 Task: Add Eat The Change Just Ice Tea Organic Honey Green Tea to the cart.
Action: Mouse moved to (18, 93)
Screenshot: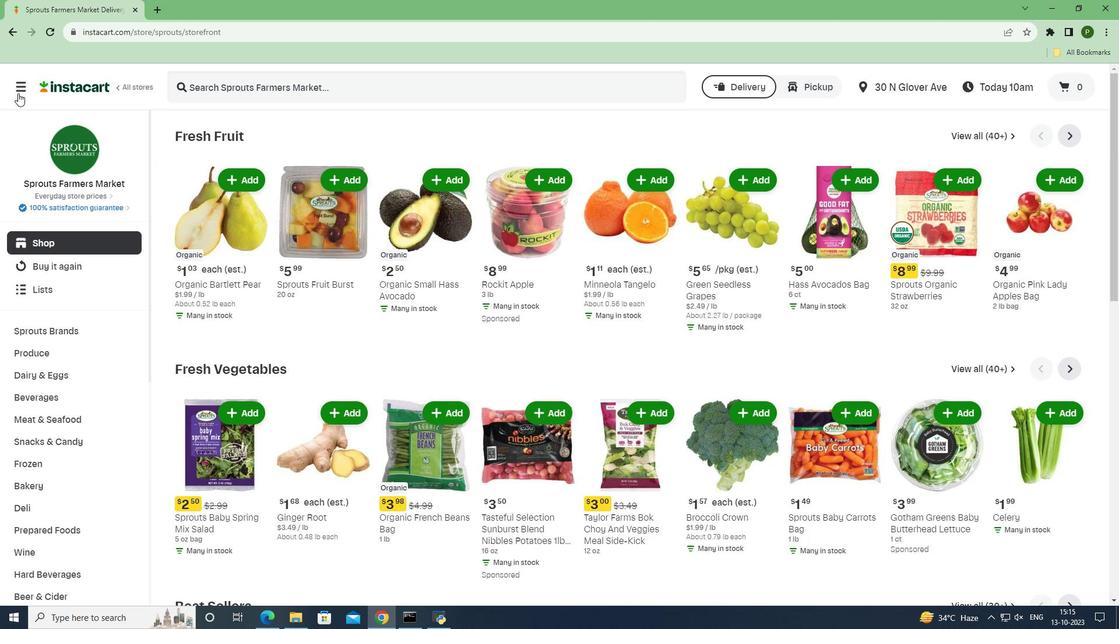 
Action: Mouse pressed left at (18, 93)
Screenshot: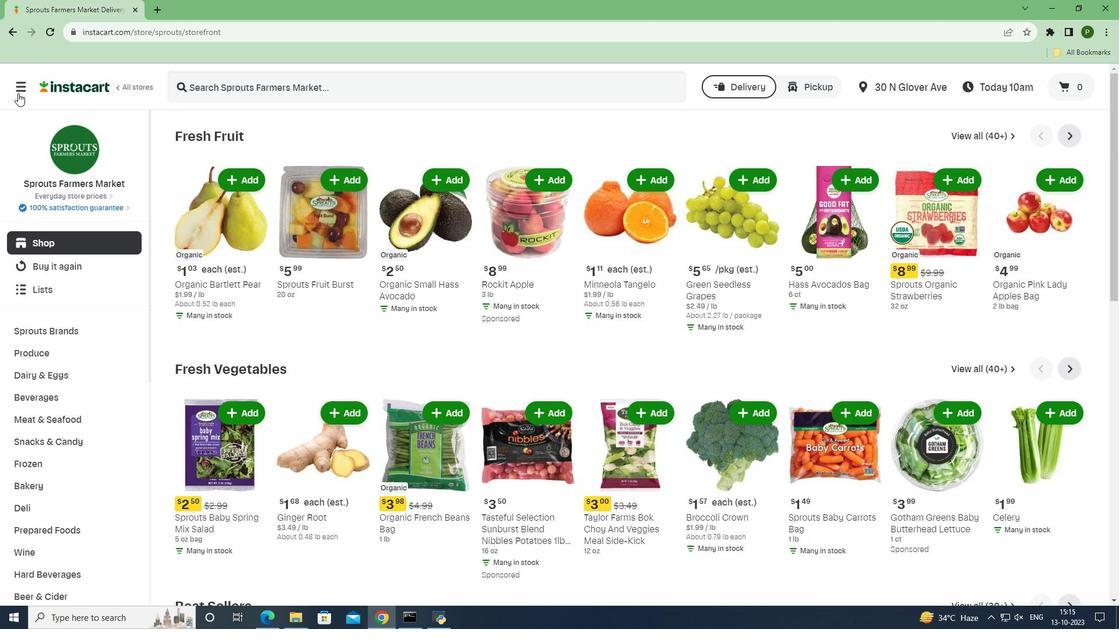 
Action: Mouse moved to (50, 300)
Screenshot: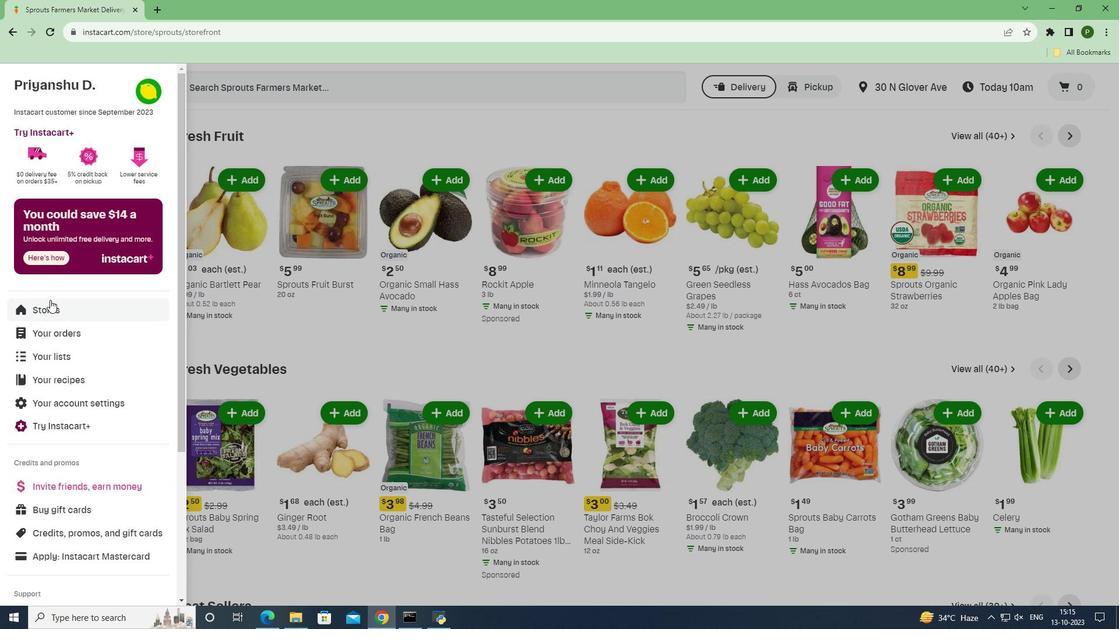 
Action: Mouse pressed left at (50, 300)
Screenshot: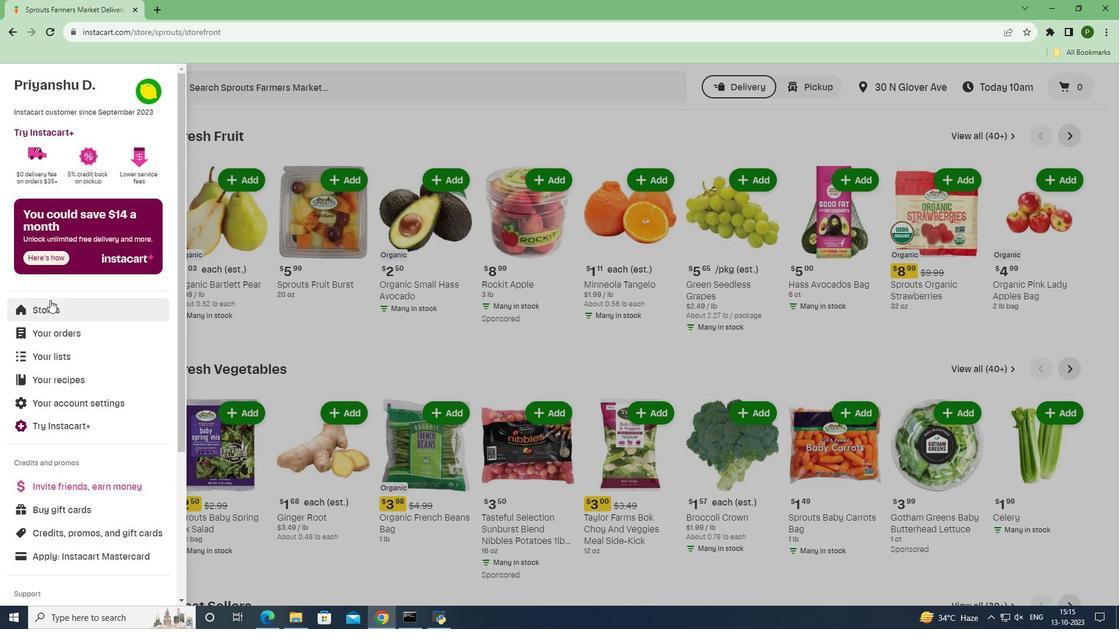 
Action: Mouse moved to (269, 137)
Screenshot: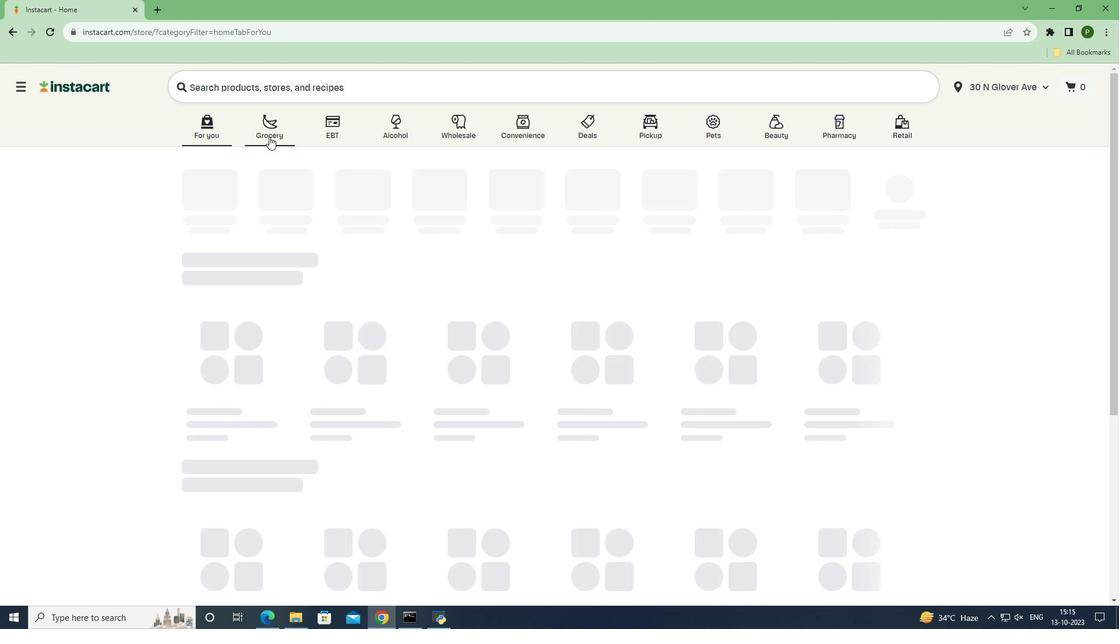 
Action: Mouse pressed left at (269, 137)
Screenshot: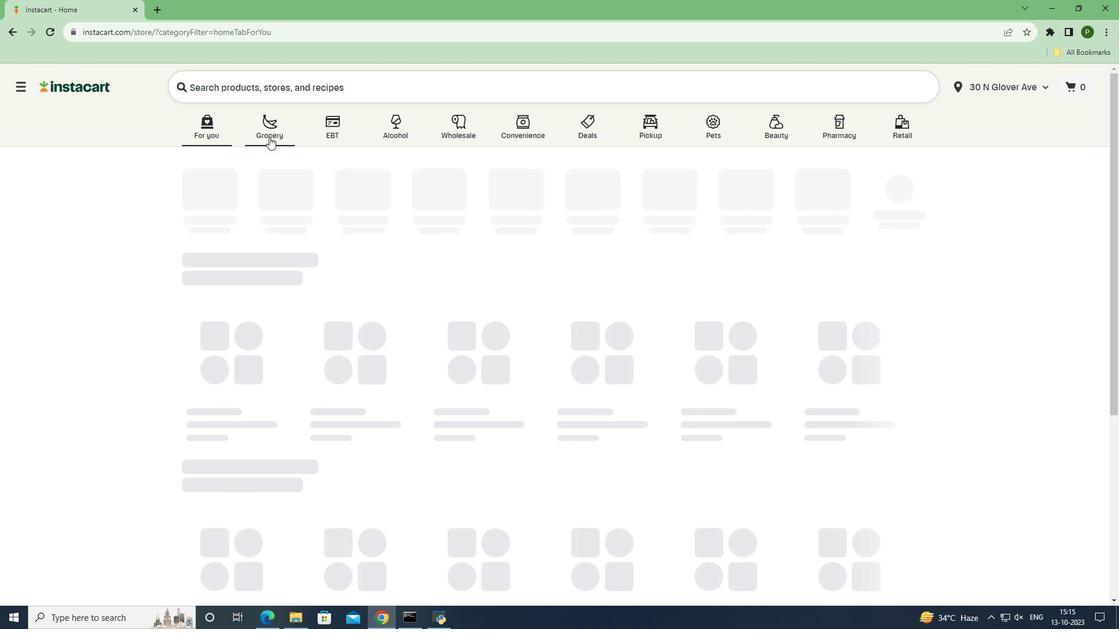 
Action: Mouse moved to (715, 278)
Screenshot: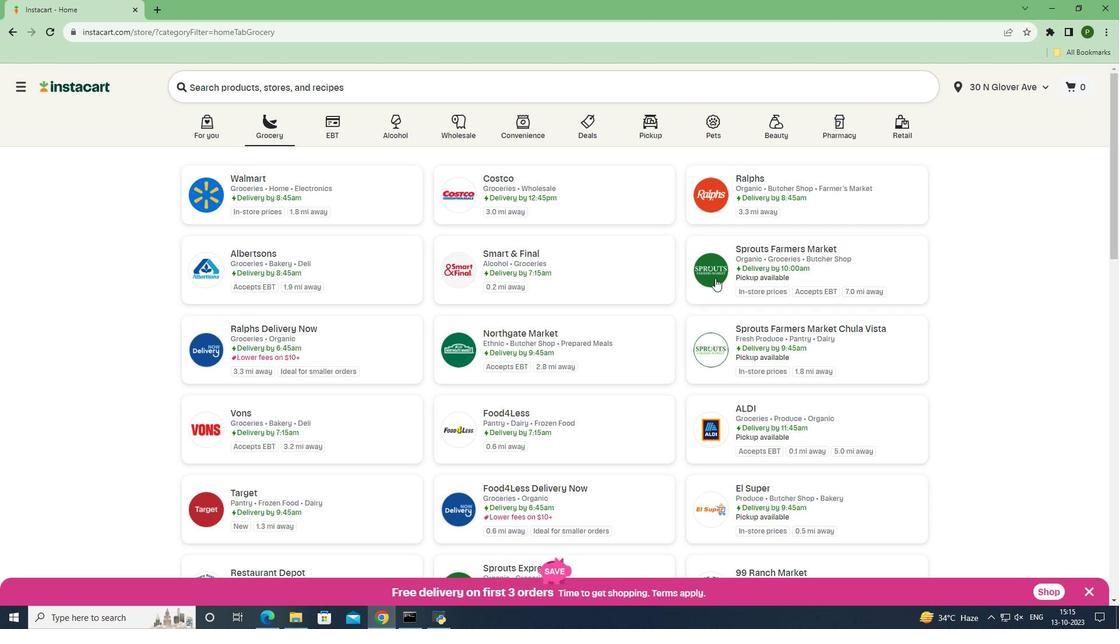 
Action: Mouse pressed left at (715, 278)
Screenshot: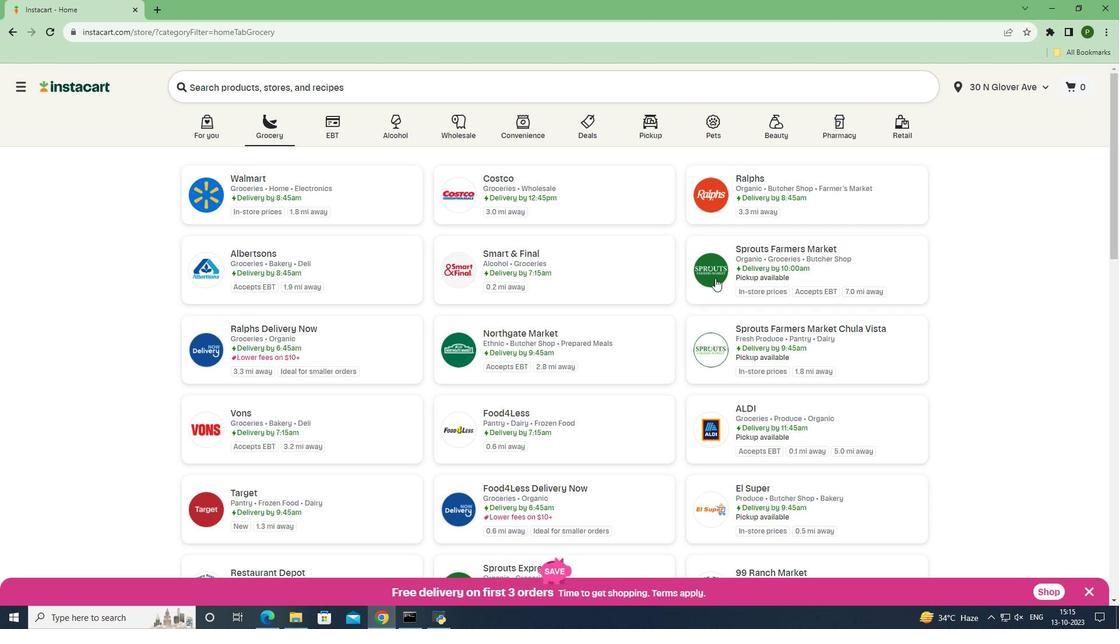 
Action: Mouse moved to (68, 401)
Screenshot: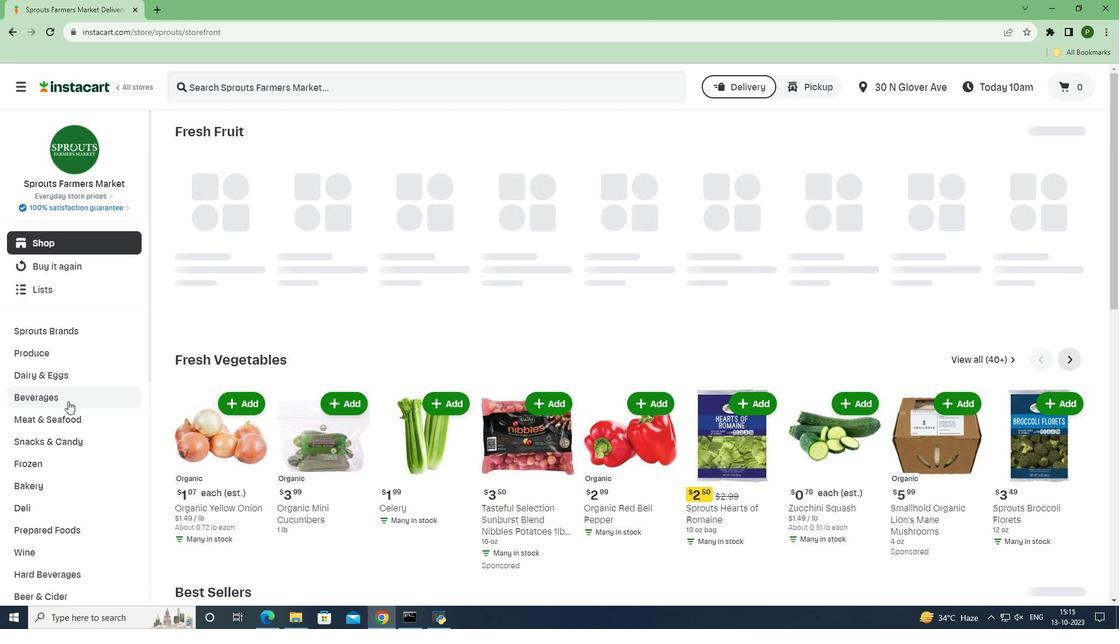 
Action: Mouse pressed left at (68, 401)
Screenshot: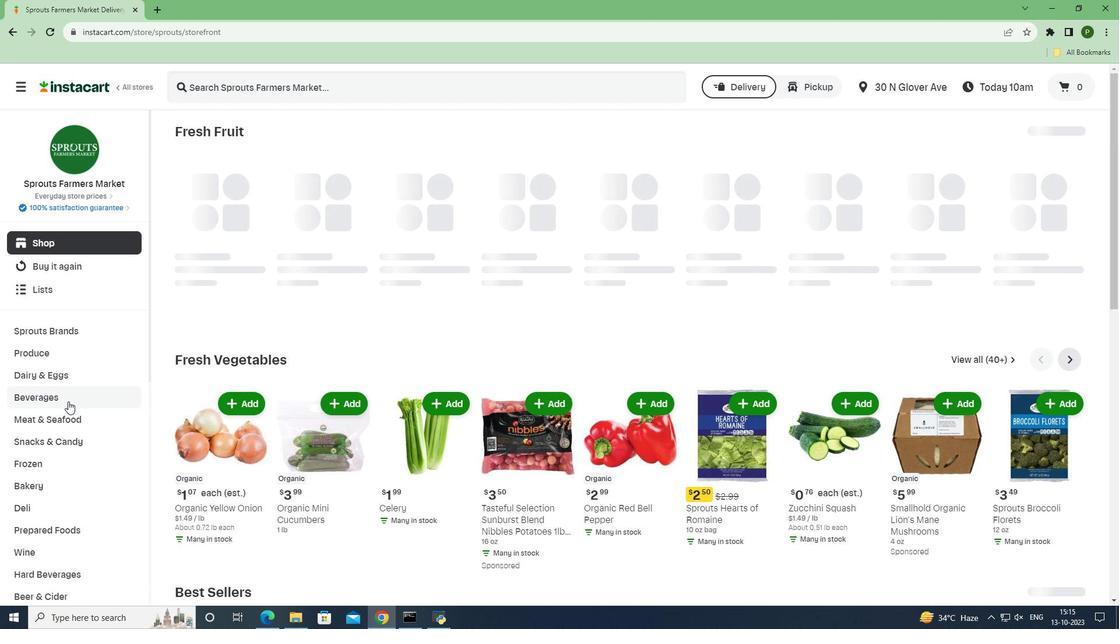 
Action: Mouse moved to (1019, 160)
Screenshot: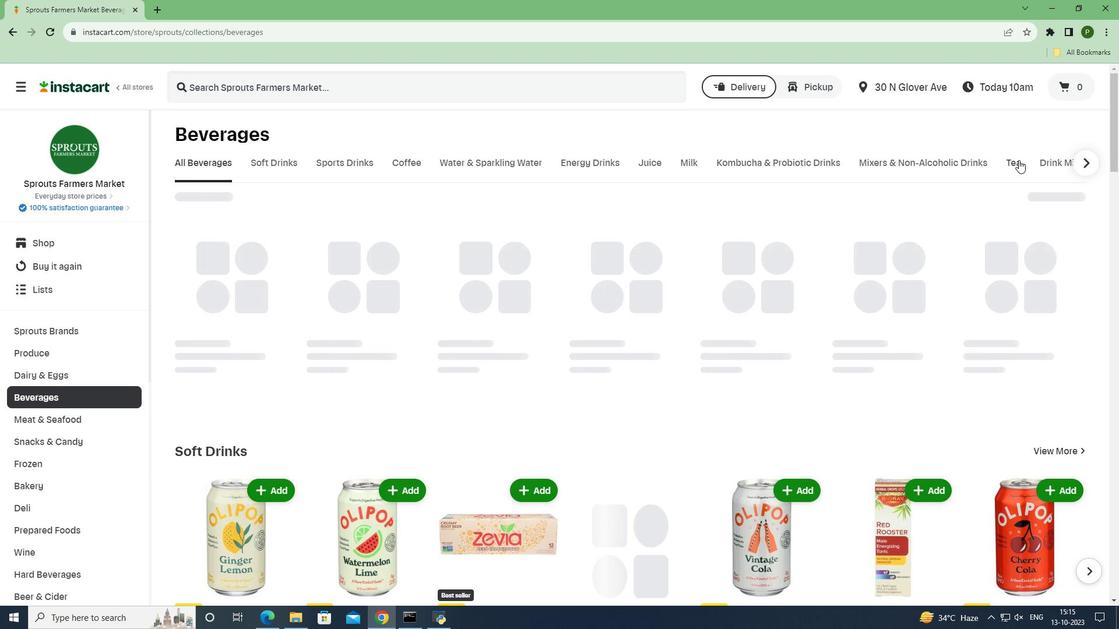 
Action: Mouse pressed left at (1019, 160)
Screenshot: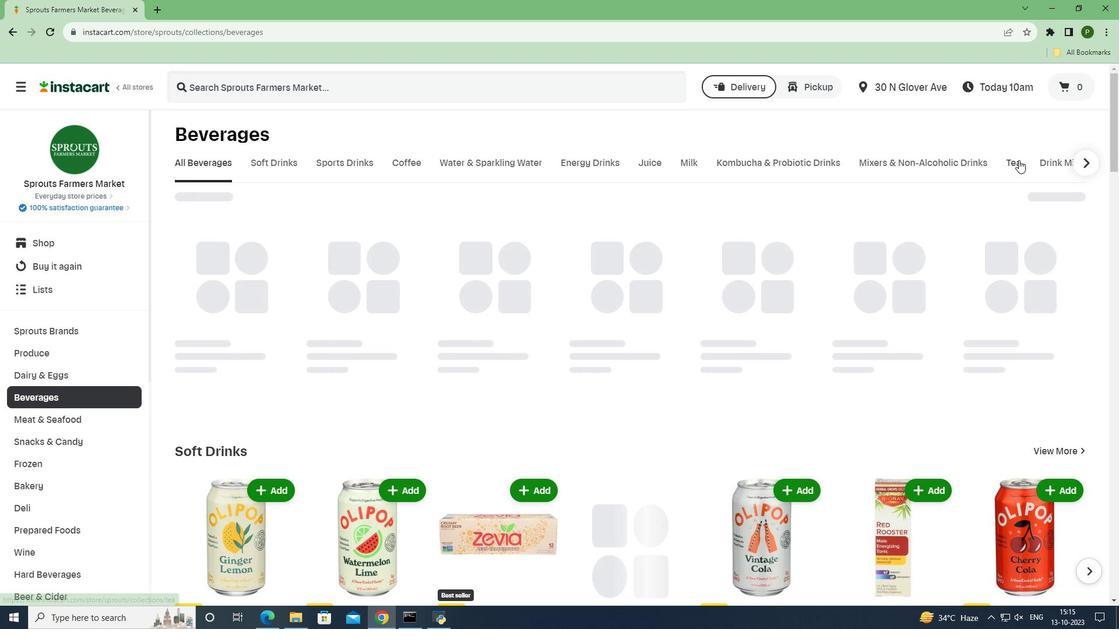 
Action: Mouse moved to (409, 92)
Screenshot: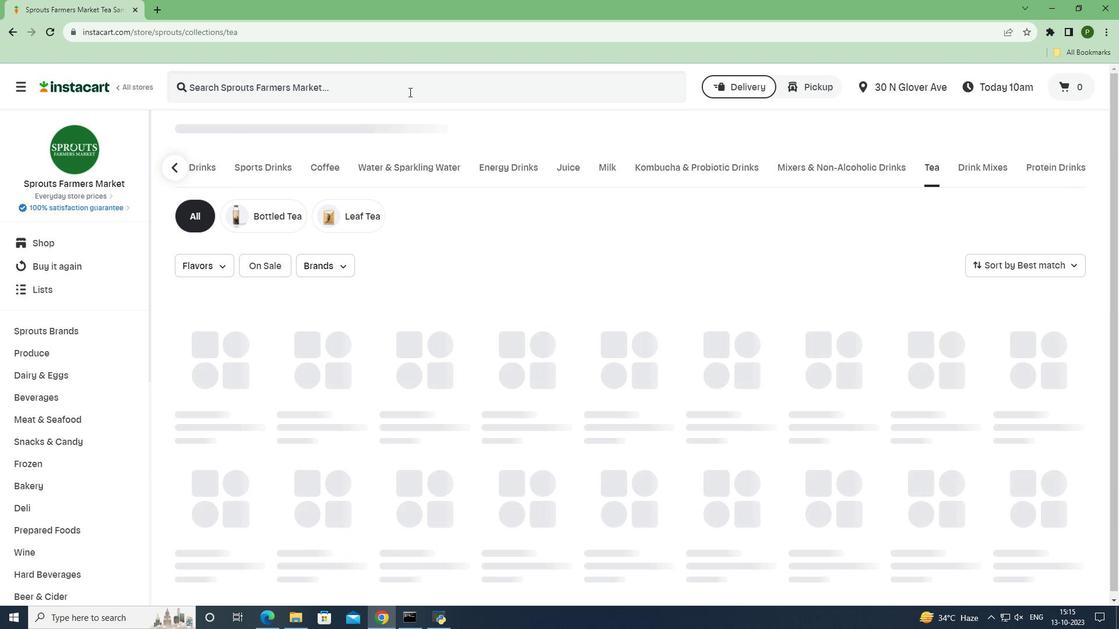 
Action: Mouse pressed left at (409, 92)
Screenshot: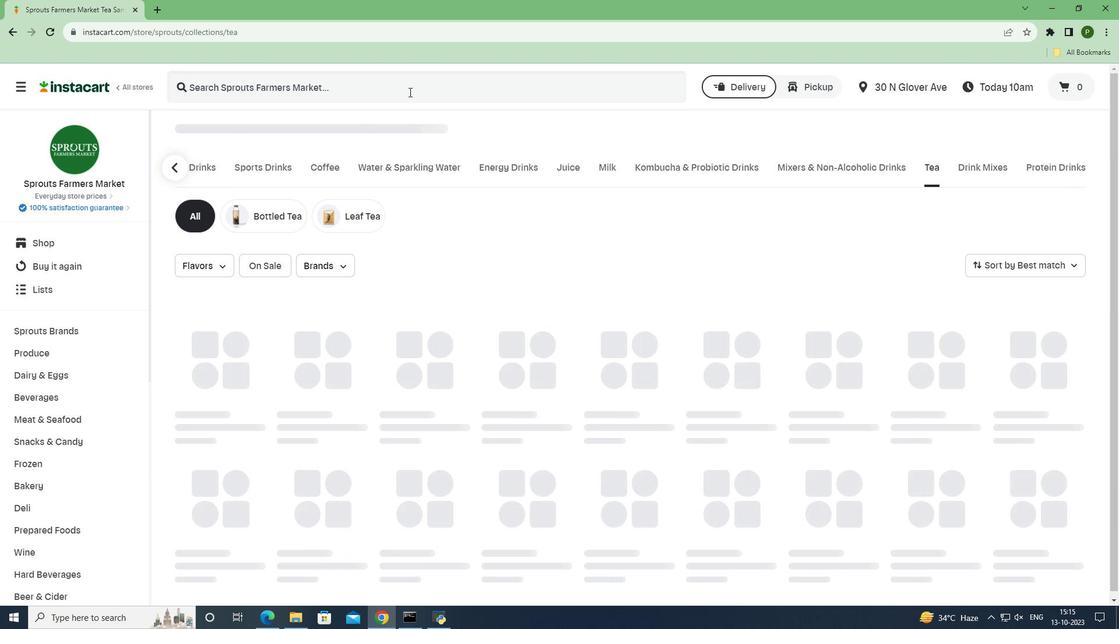 
Action: Mouse moved to (408, 91)
Screenshot: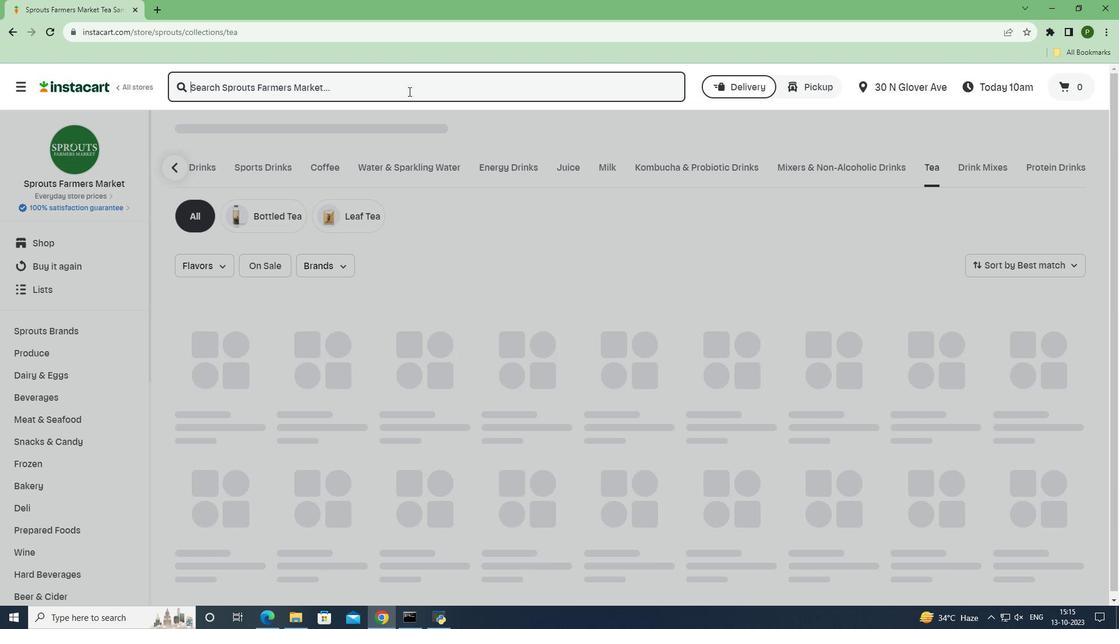 
Action: Key pressed <Key.caps_lock>E<Key.caps_lock>at<Key.space><Key.caps_lock>T<Key.caps_lock>he<Key.space><Key.caps_lock>C<Key.caps_lock>hange<Key.space><Key.caps_lock>J<Key.caps_lock>ust<Key.space><Key.caps_lock>I<Key.caps_lock>ce<Key.space><Key.caps_lock>T<Key.caps_lock>ea<Key.space><Key.caps_lock>O<Key.caps_lock>rganic<Key.space><Key.caps_lock>H<Key.caps_lock>oney<Key.space><Key.caps_lock>G<Key.caps_lock>reen<Key.space><Key.caps_lock>T<Key.caps_lock>ea<Key.space><Key.enter>
Screenshot: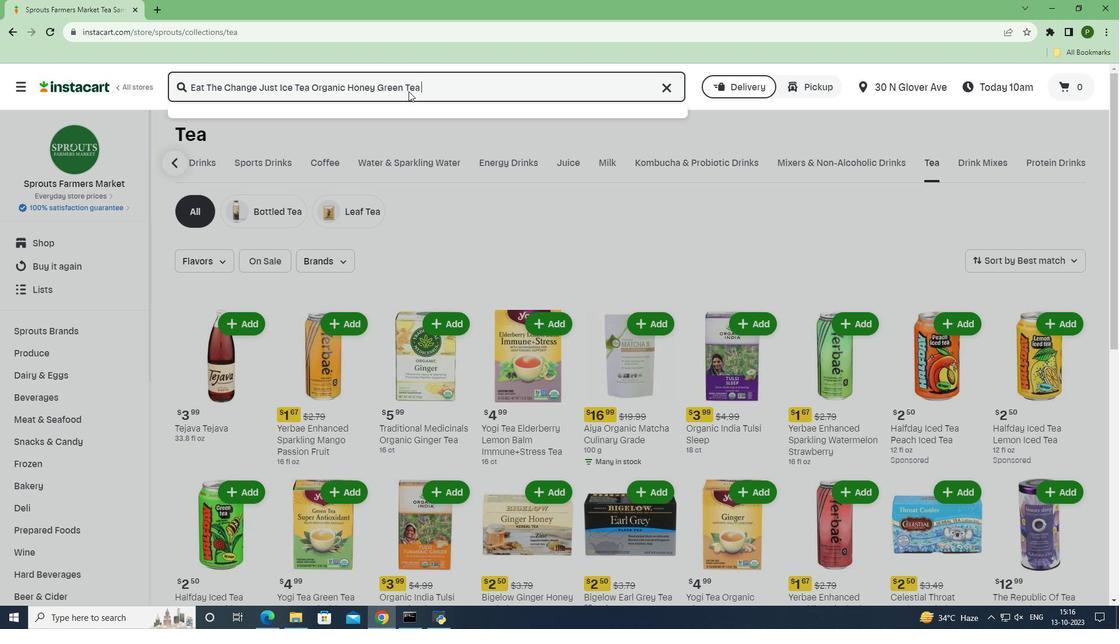 
Action: Mouse moved to (309, 204)
Screenshot: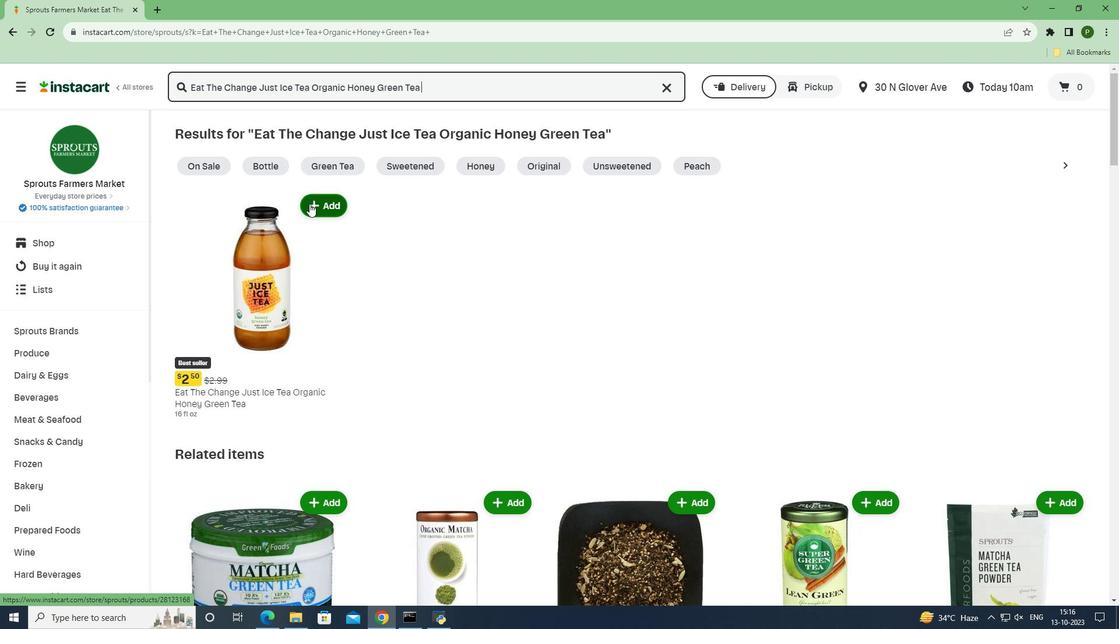 
Action: Mouse pressed left at (309, 204)
Screenshot: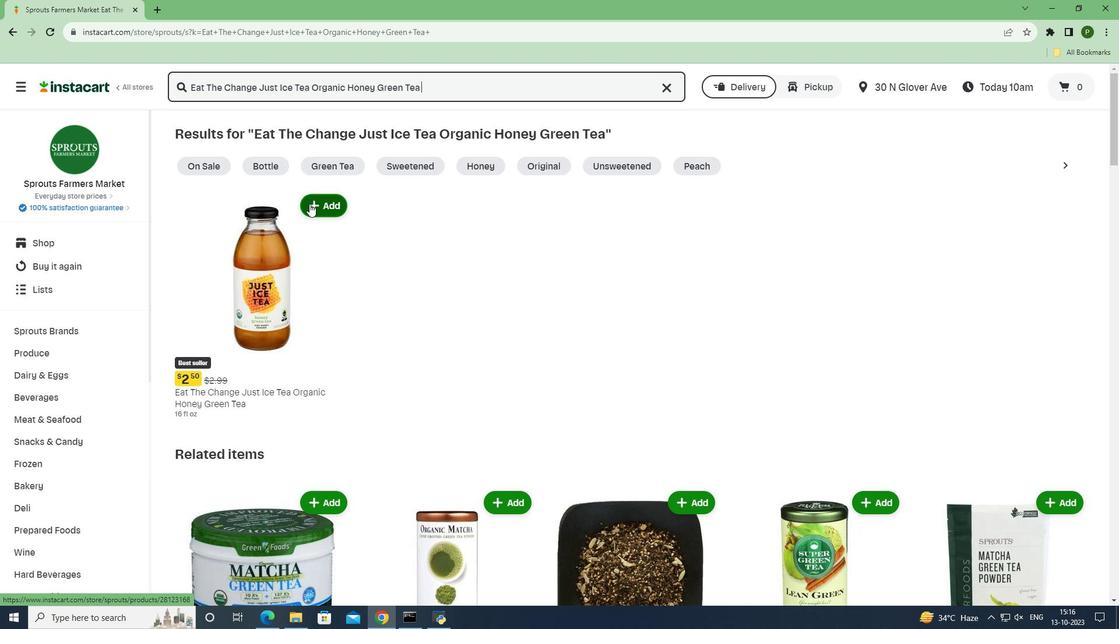 
Action: Mouse moved to (326, 264)
Screenshot: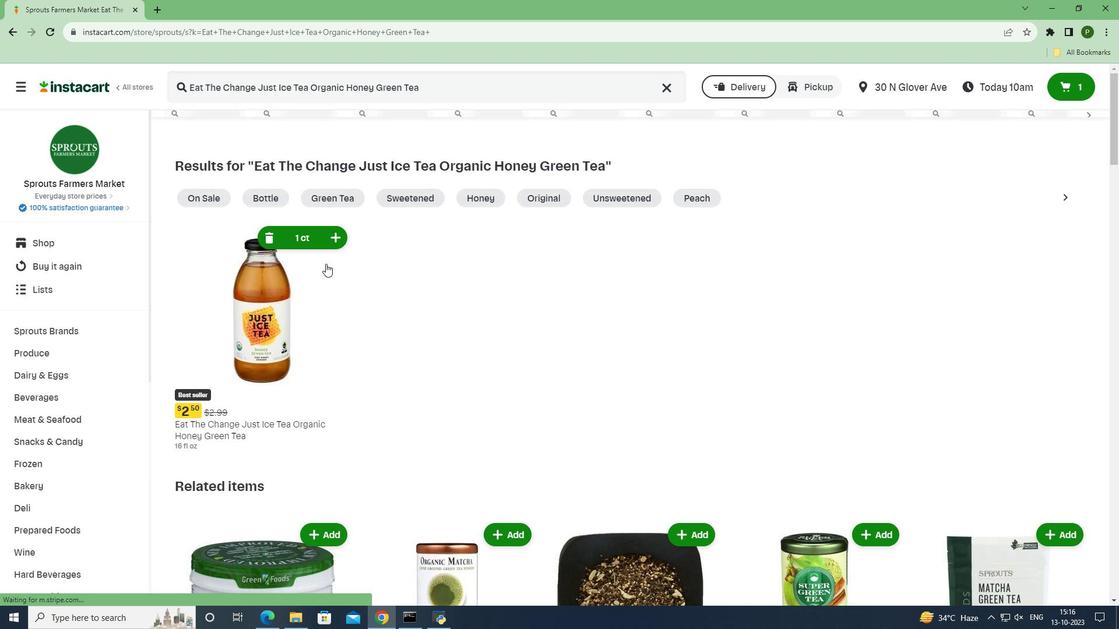 
